 Task: Make in the project TripHive an epic 'Cloud Migration'.
Action: Mouse moved to (396, 164)
Screenshot: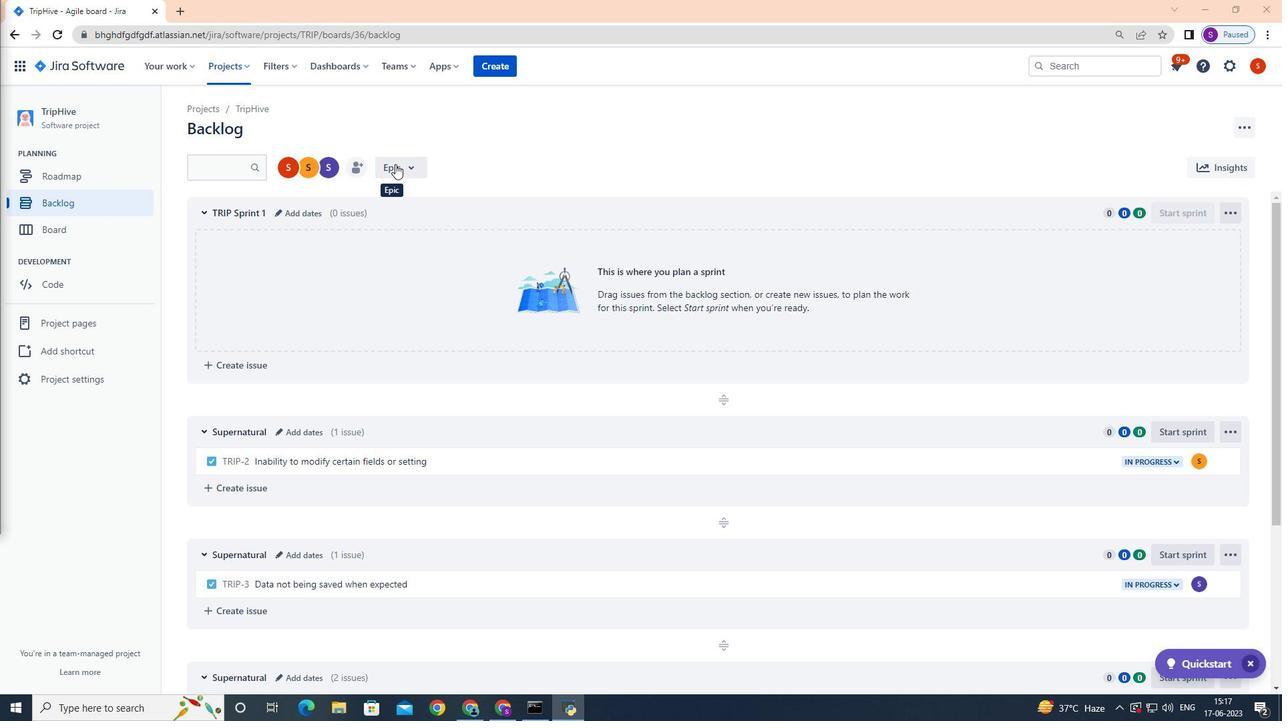 
Action: Mouse pressed left at (396, 164)
Screenshot: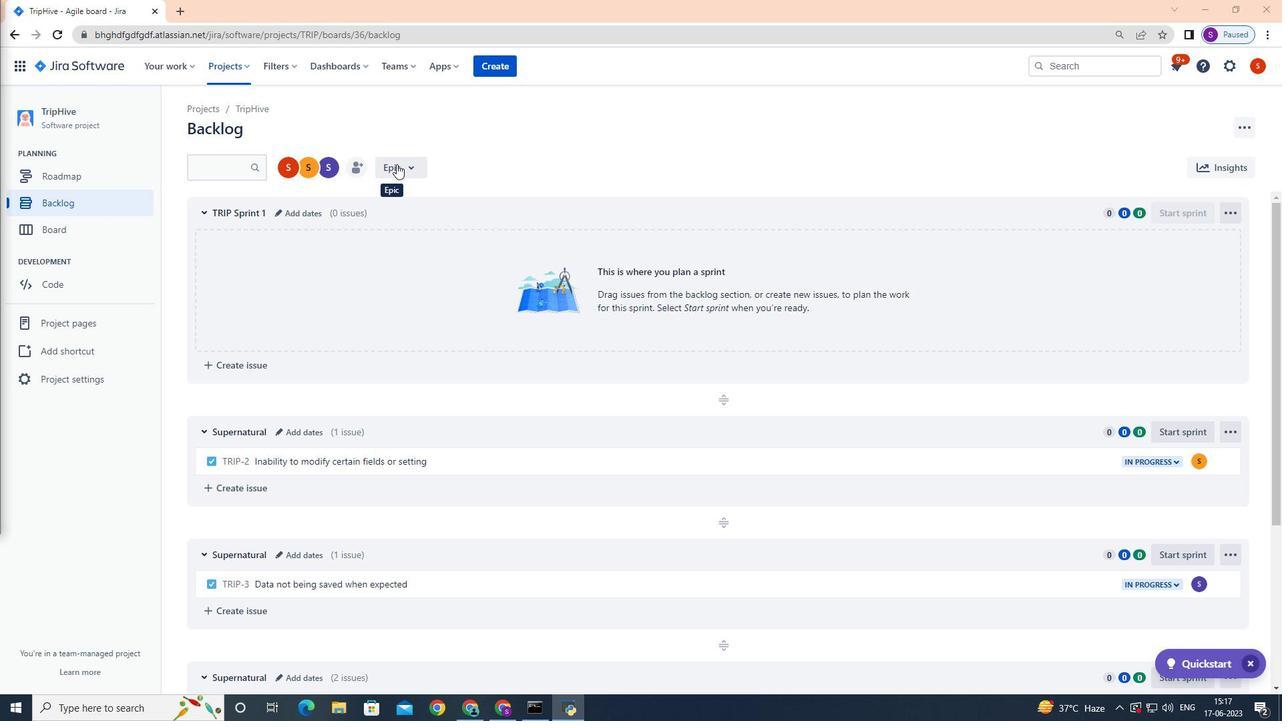 
Action: Mouse moved to (410, 250)
Screenshot: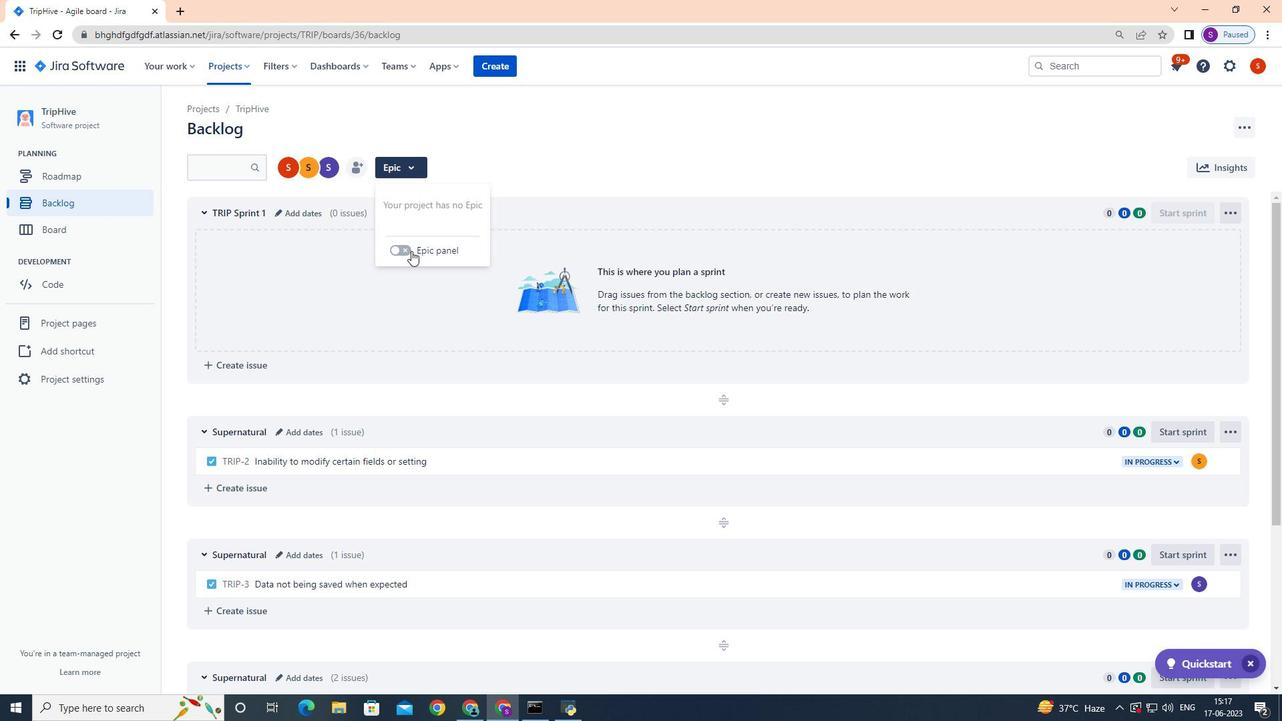 
Action: Mouse pressed left at (410, 250)
Screenshot: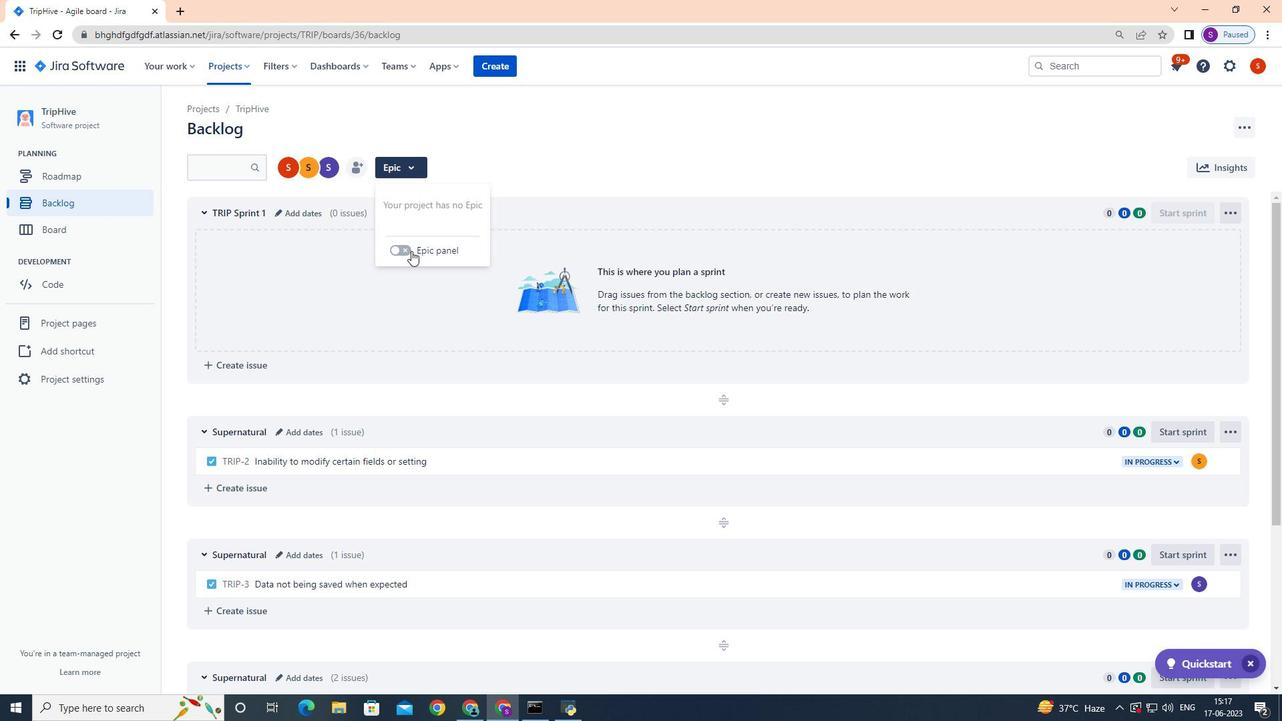 
Action: Mouse moved to (273, 463)
Screenshot: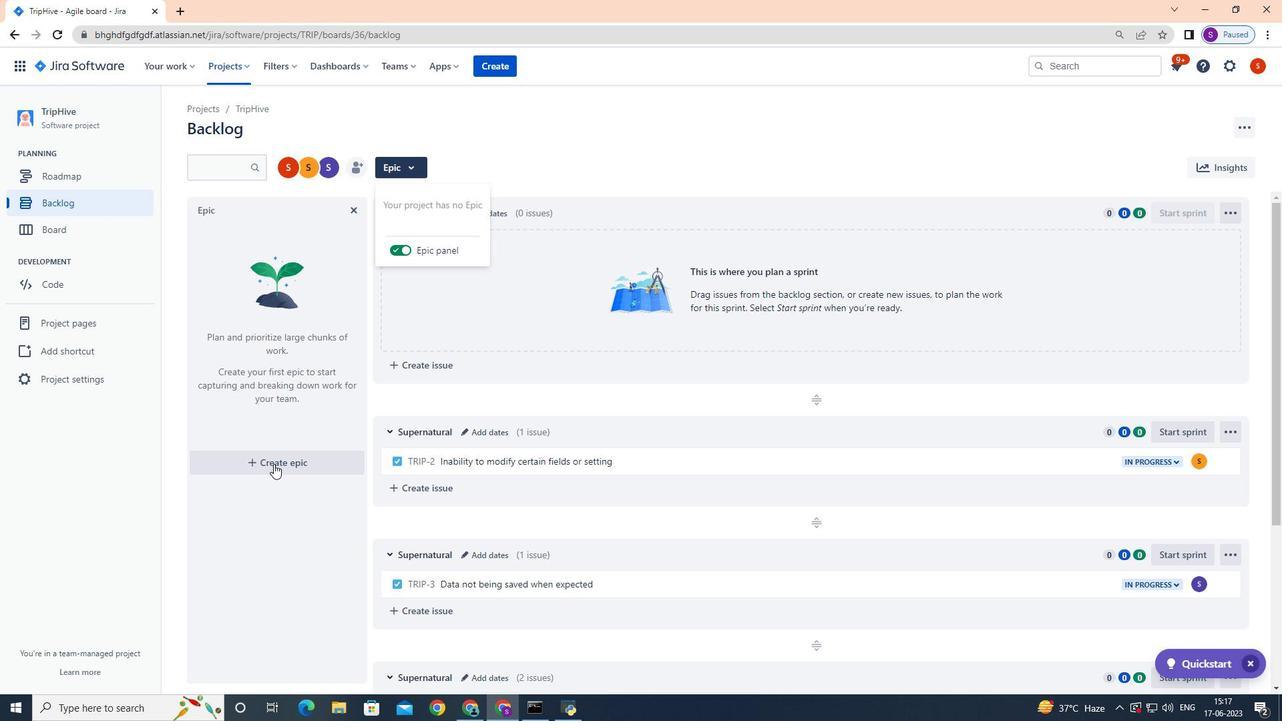 
Action: Mouse pressed left at (273, 463)
Screenshot: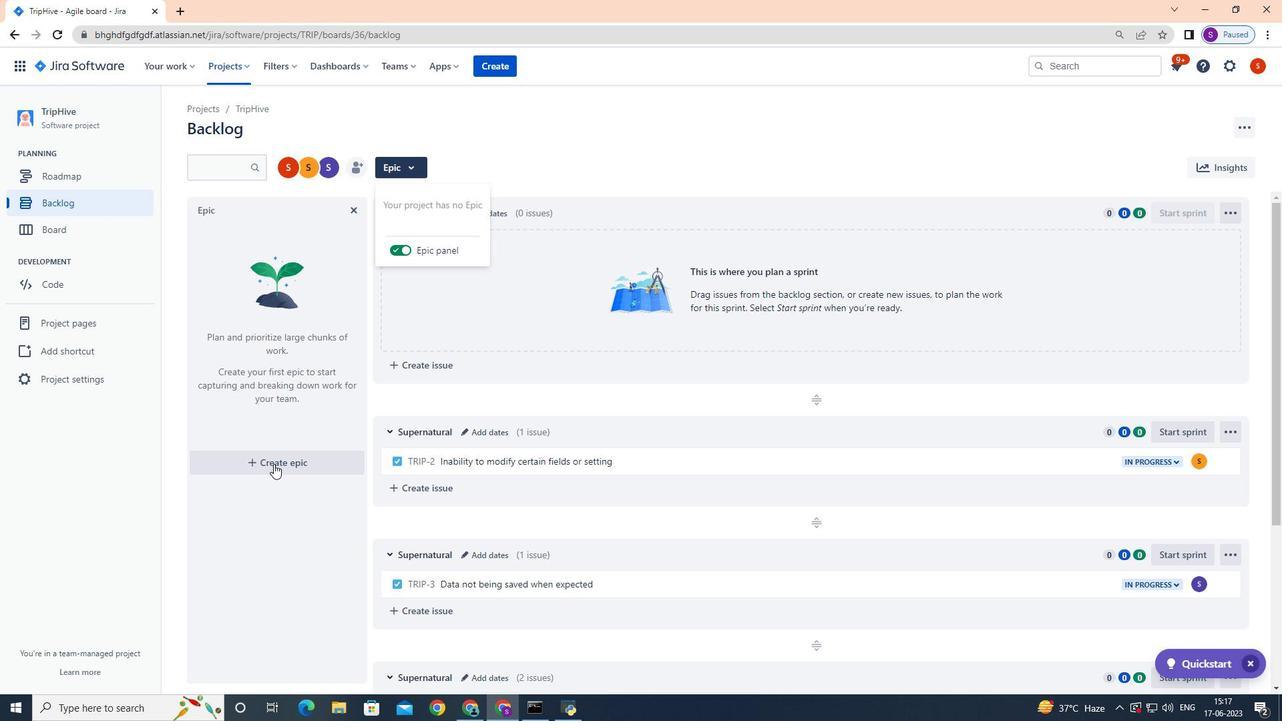 
Action: Key pressed <Key.shift>Cloud<Key.space><Key.shift>Migration<Key.enter>
Screenshot: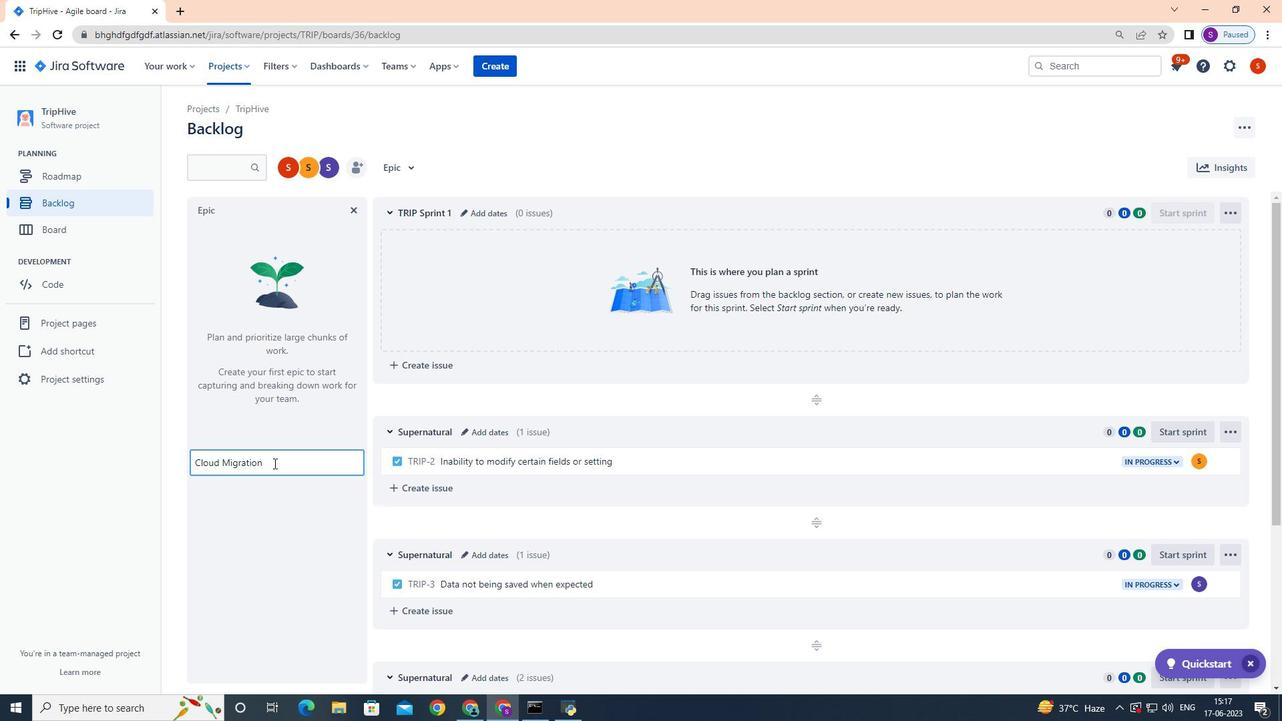 
